 Task: In the  document Cocktails.doc ,insert the clipart between heading and points ' search for study ' and adjust the shape height to  '2.6''
Action: Mouse moved to (93, 23)
Screenshot: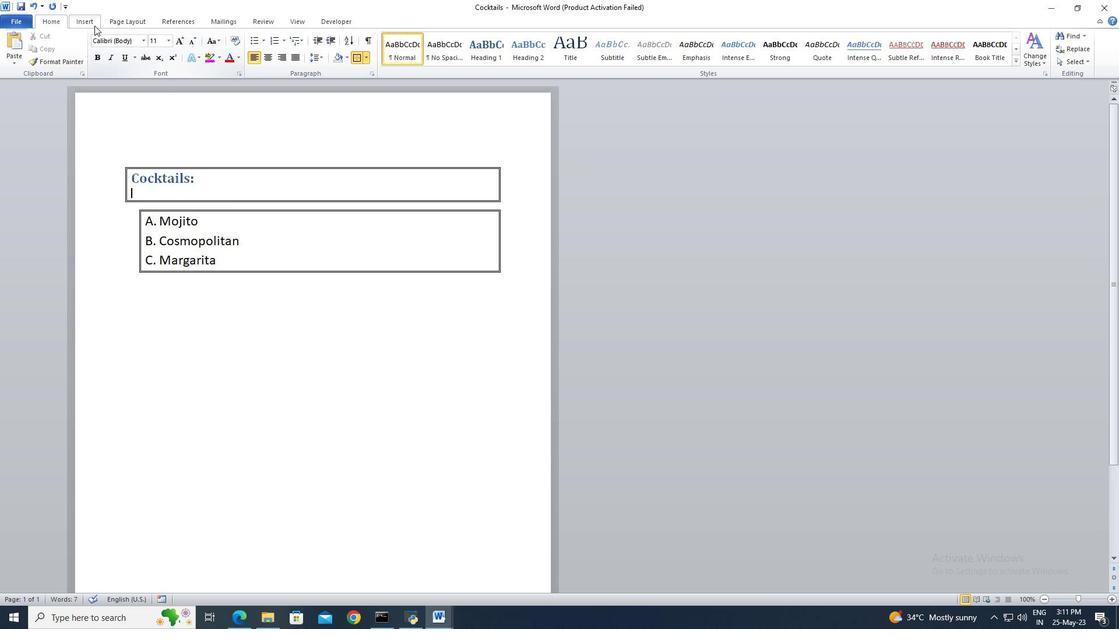 
Action: Mouse pressed left at (93, 23)
Screenshot: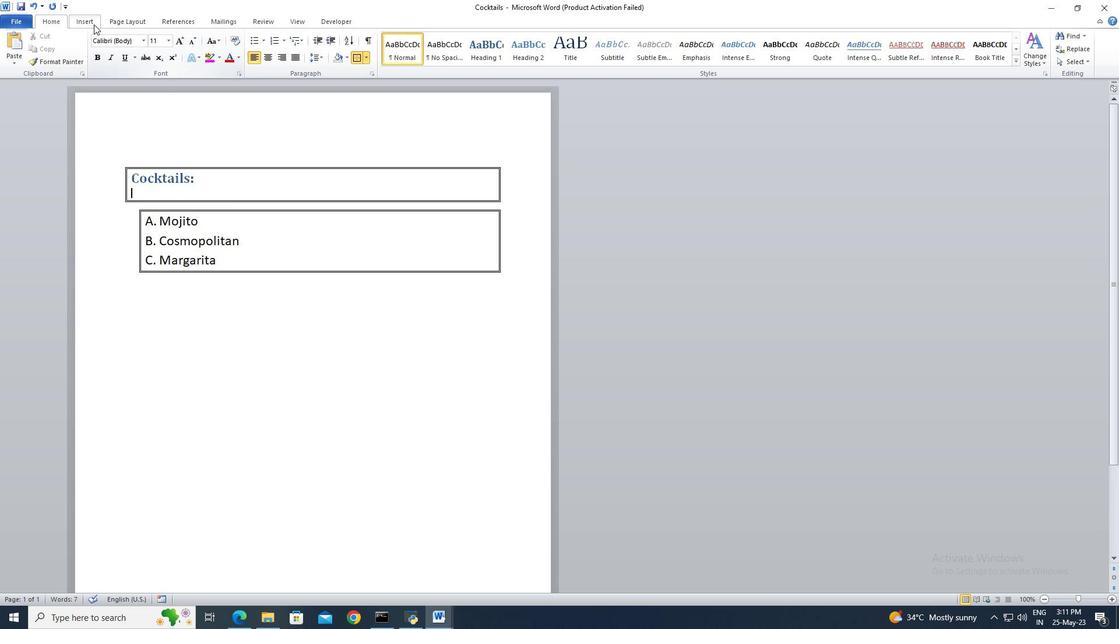 
Action: Mouse moved to (145, 55)
Screenshot: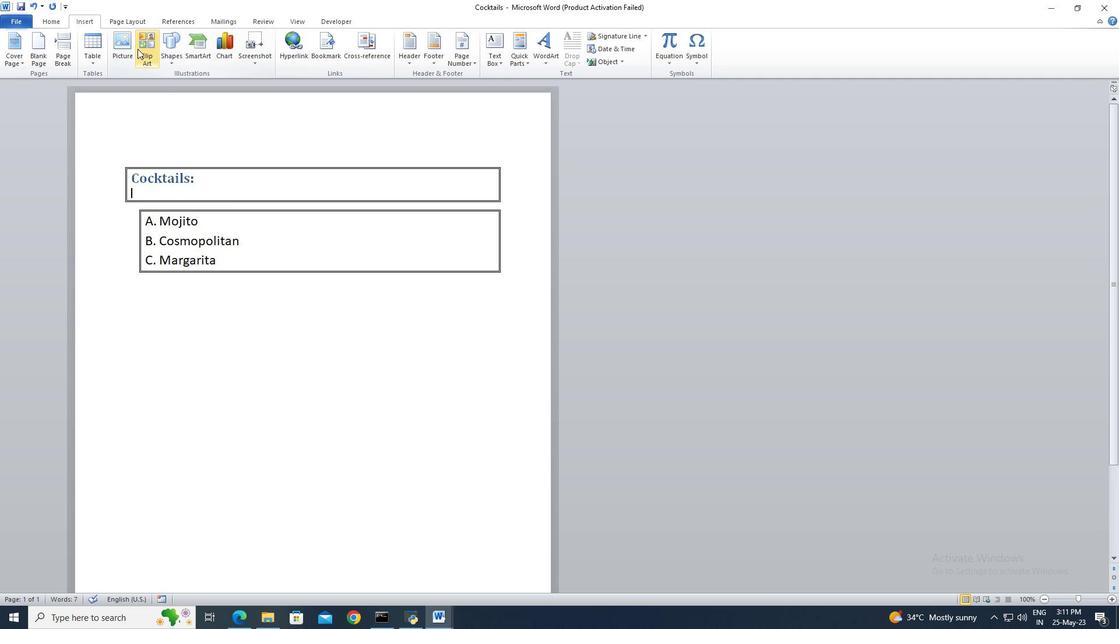 
Action: Mouse pressed left at (145, 55)
Screenshot: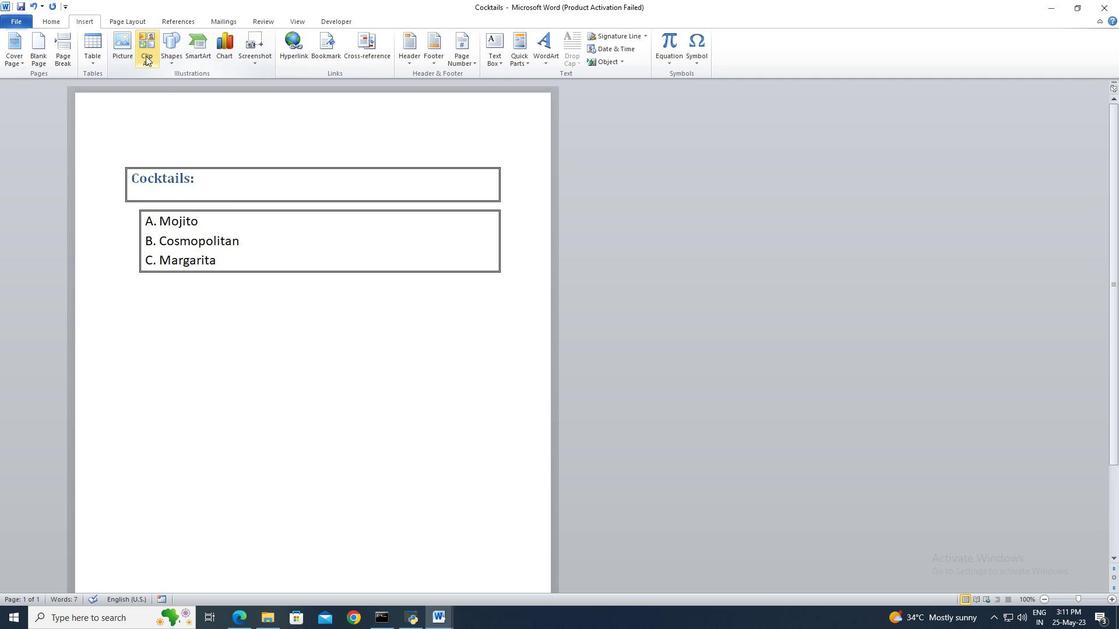 
Action: Mouse moved to (993, 111)
Screenshot: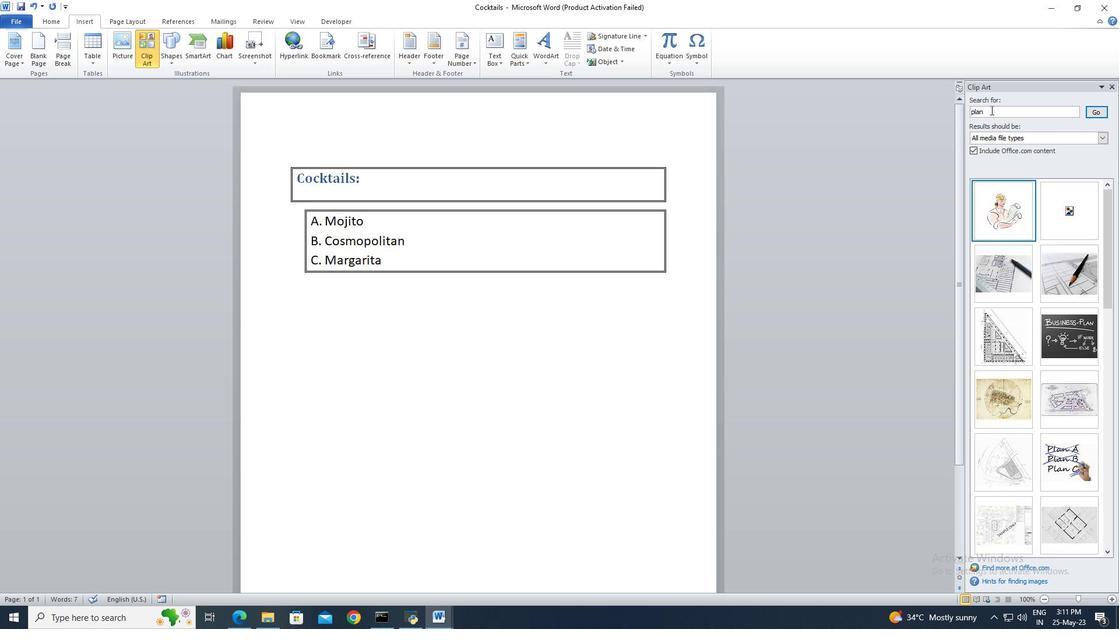 
Action: Mouse pressed left at (993, 111)
Screenshot: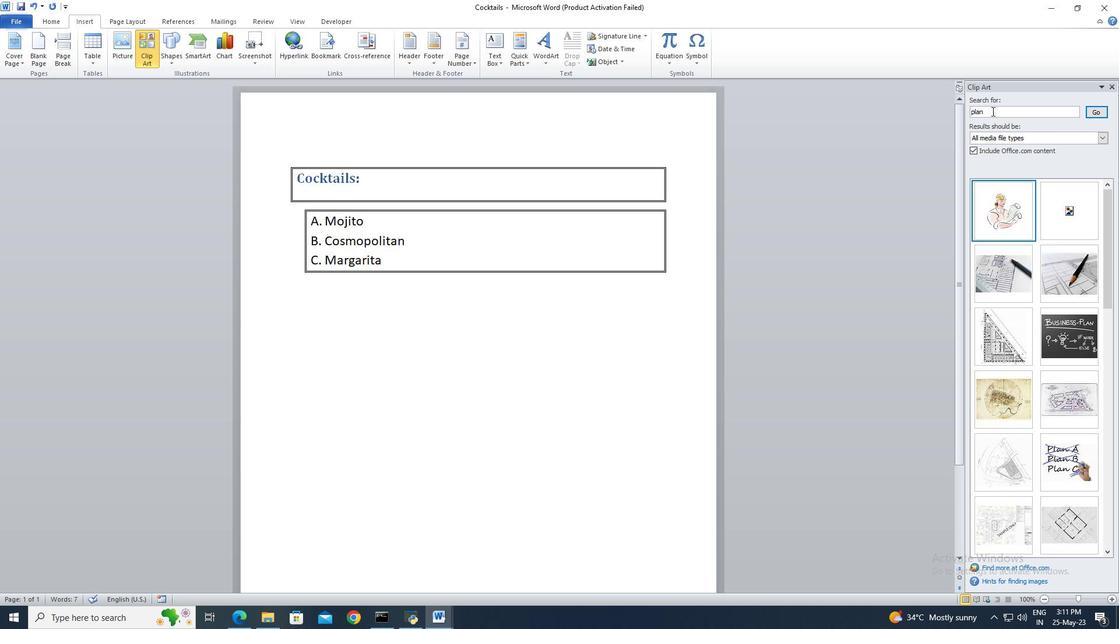 
Action: Key pressed ctrl+A<Key.delete>study<Key.enter>
Screenshot: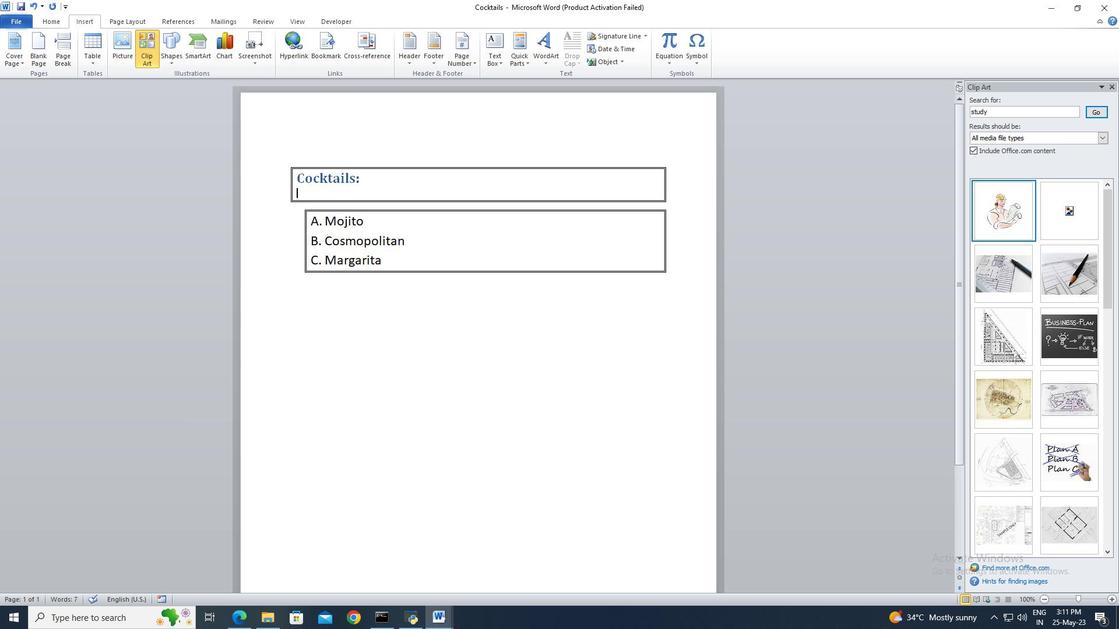 
Action: Mouse moved to (1012, 269)
Screenshot: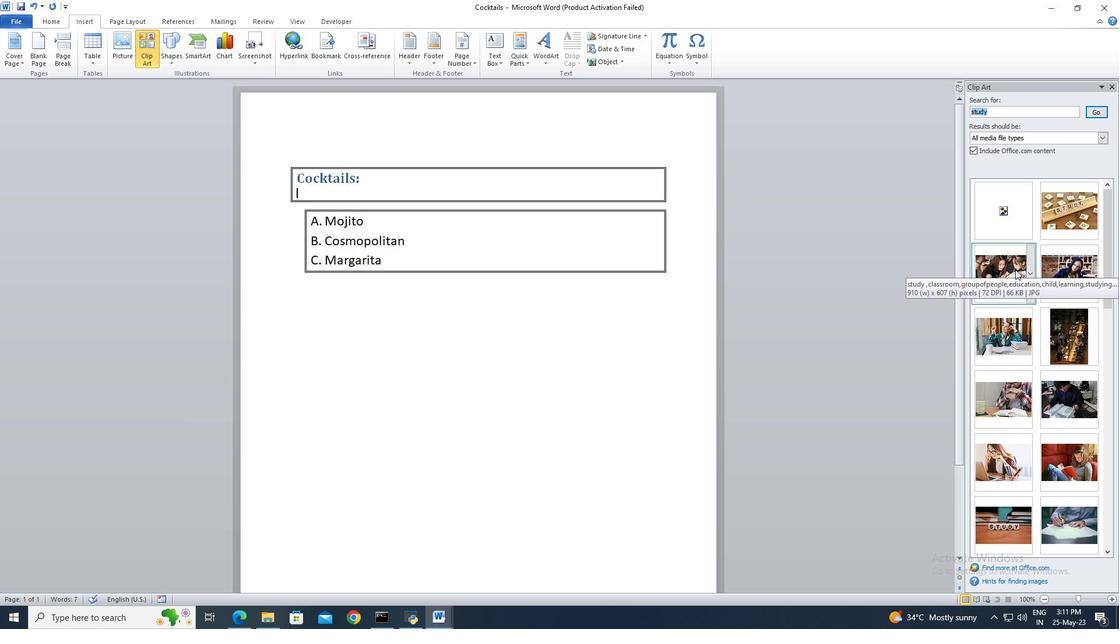 
Action: Mouse pressed left at (1012, 269)
Screenshot: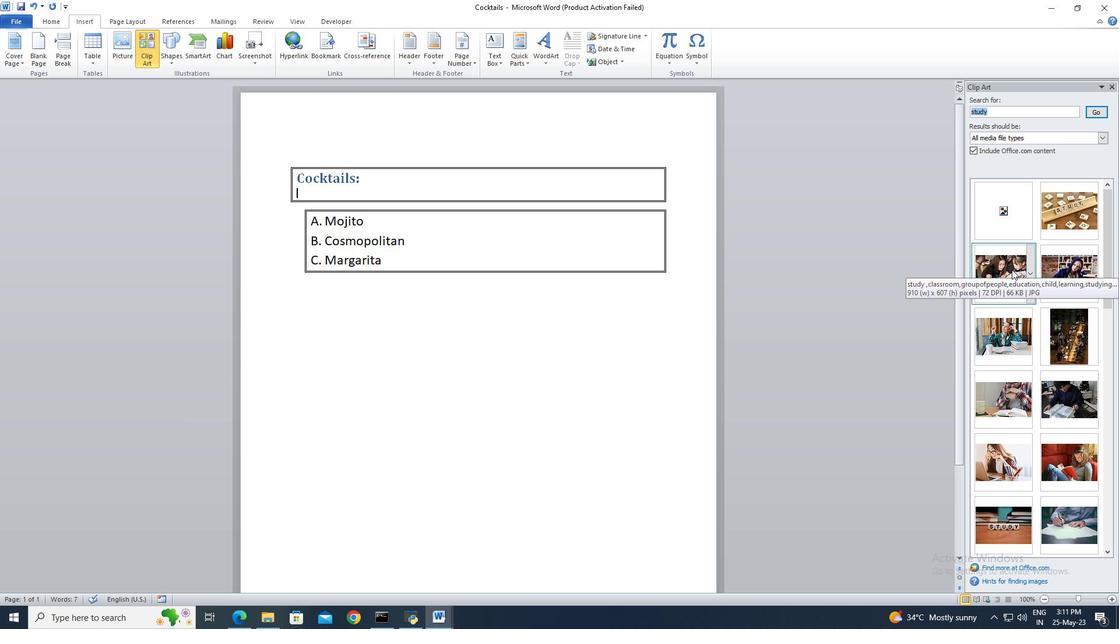 
Action: Mouse moved to (1086, 44)
Screenshot: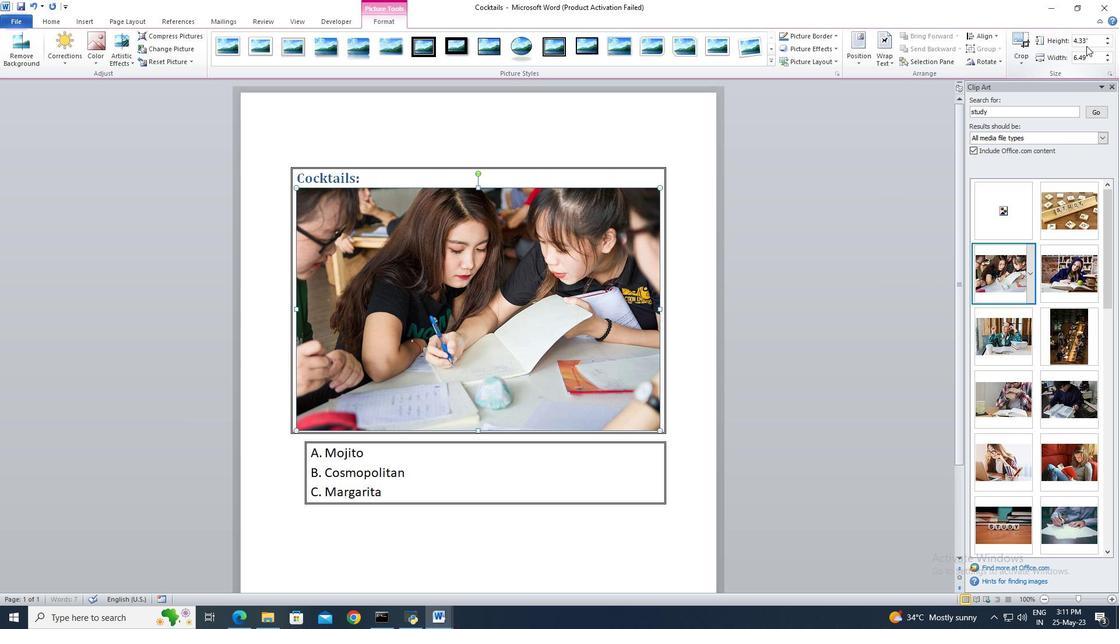 
Action: Mouse pressed left at (1086, 44)
Screenshot: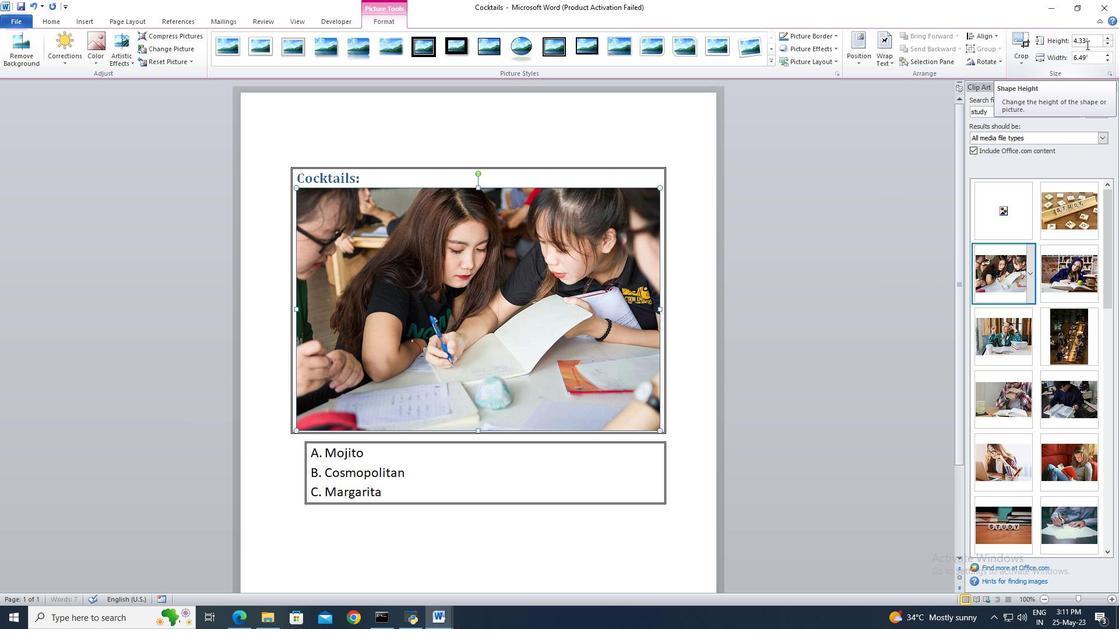 
Action: Key pressed 2.6<Key.enter>
Screenshot: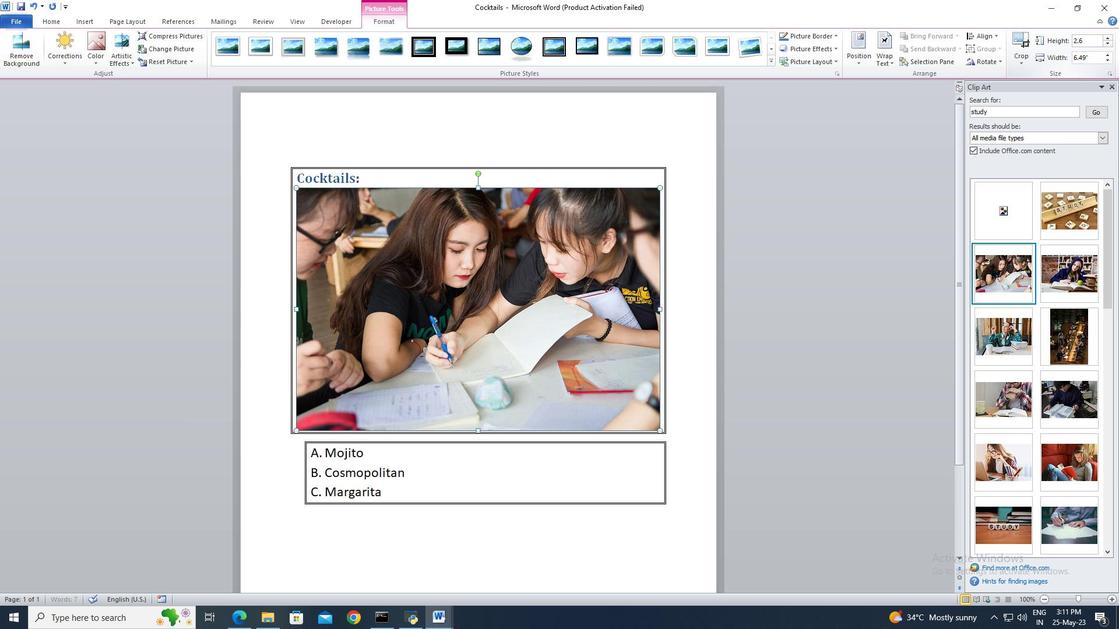 
Action: Mouse moved to (879, 160)
Screenshot: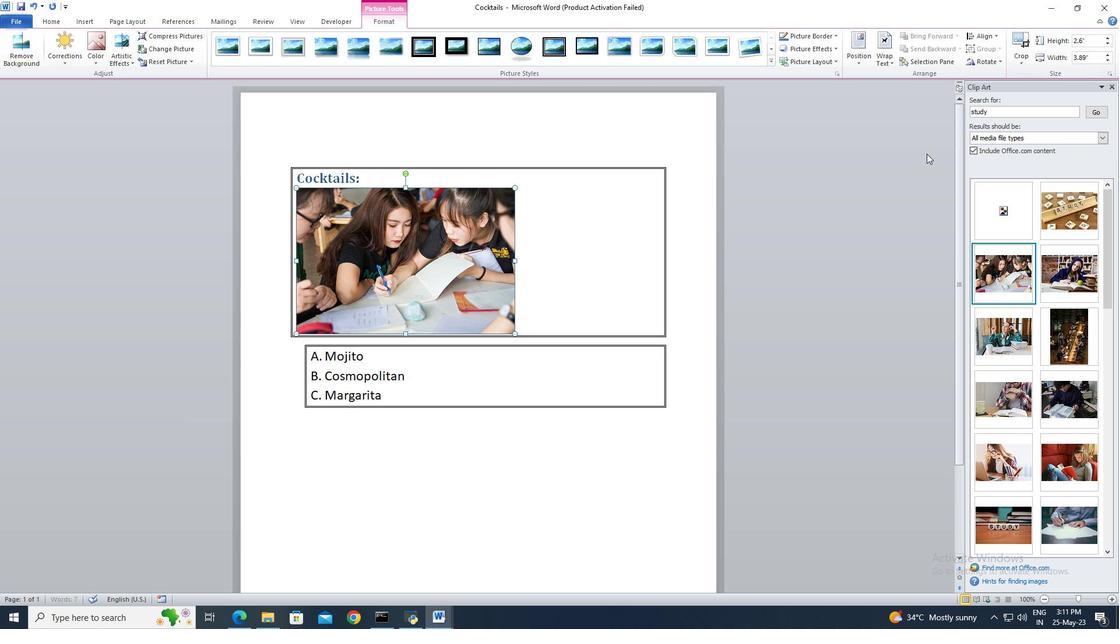 
